 Task: Save the description.
Action: Mouse moved to (360, 363)
Screenshot: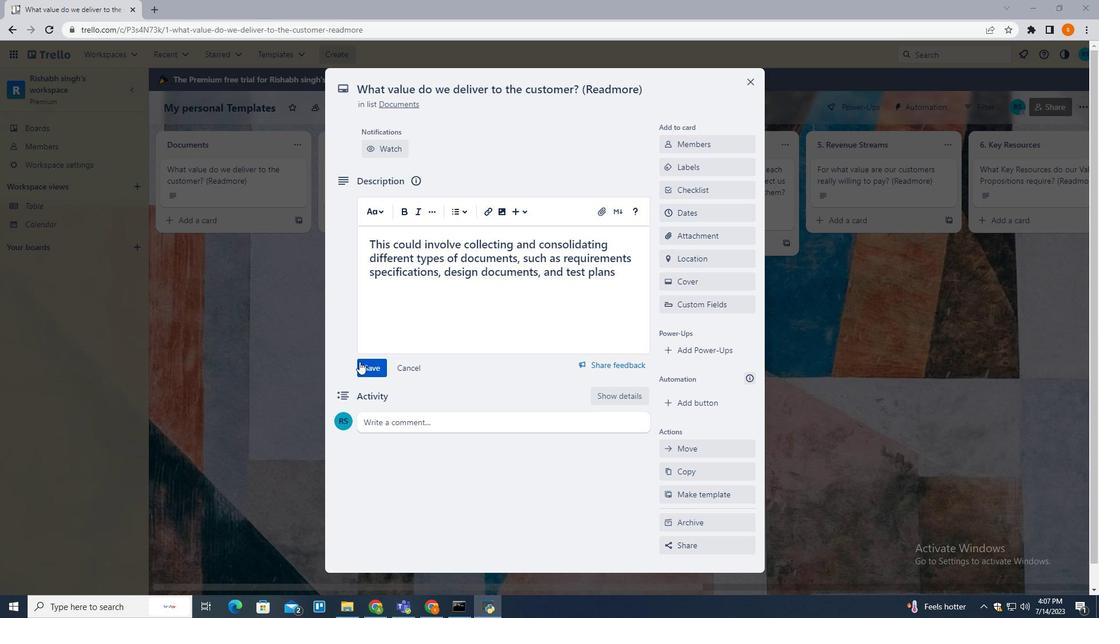 
Action: Mouse pressed left at (360, 363)
Screenshot: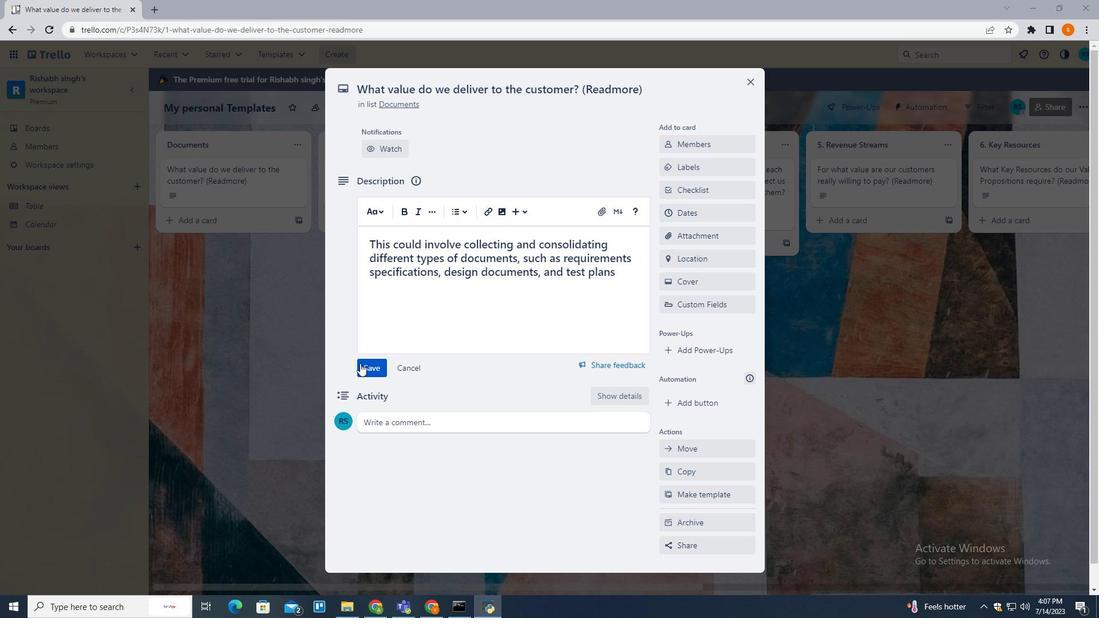 
Action: Mouse moved to (874, 394)
Screenshot: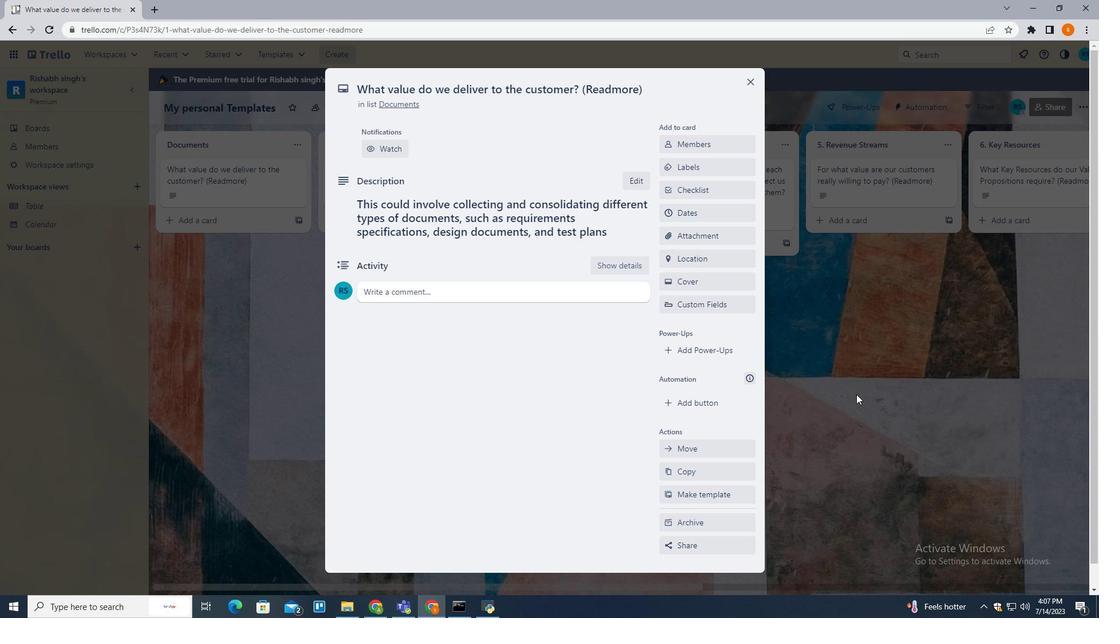 
Action: Mouse pressed left at (874, 394)
Screenshot: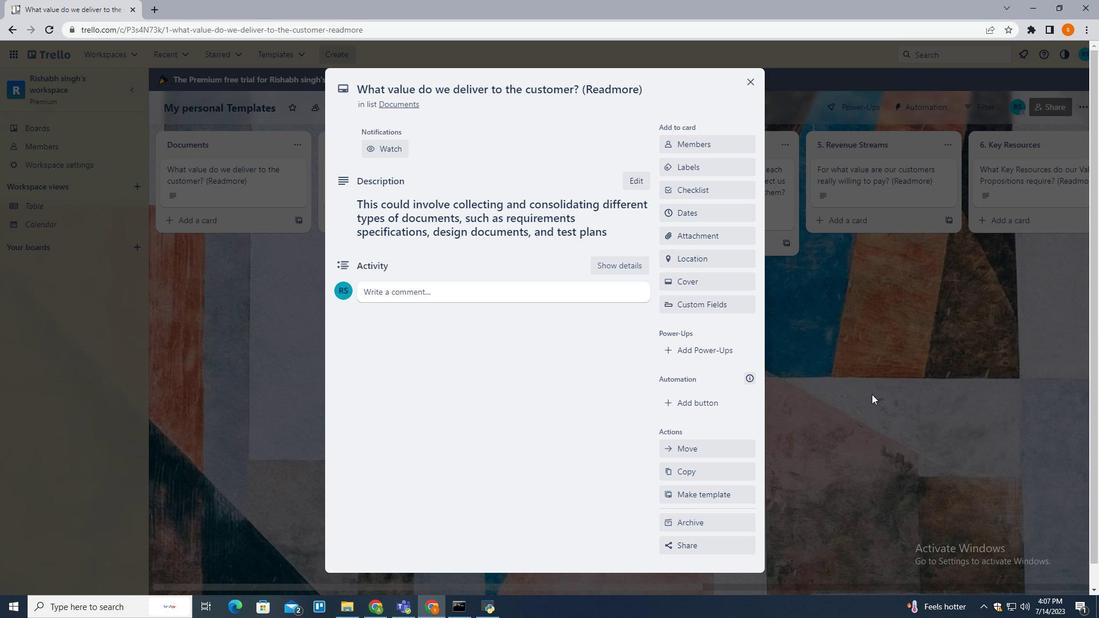 
Action: Mouse moved to (867, 391)
Screenshot: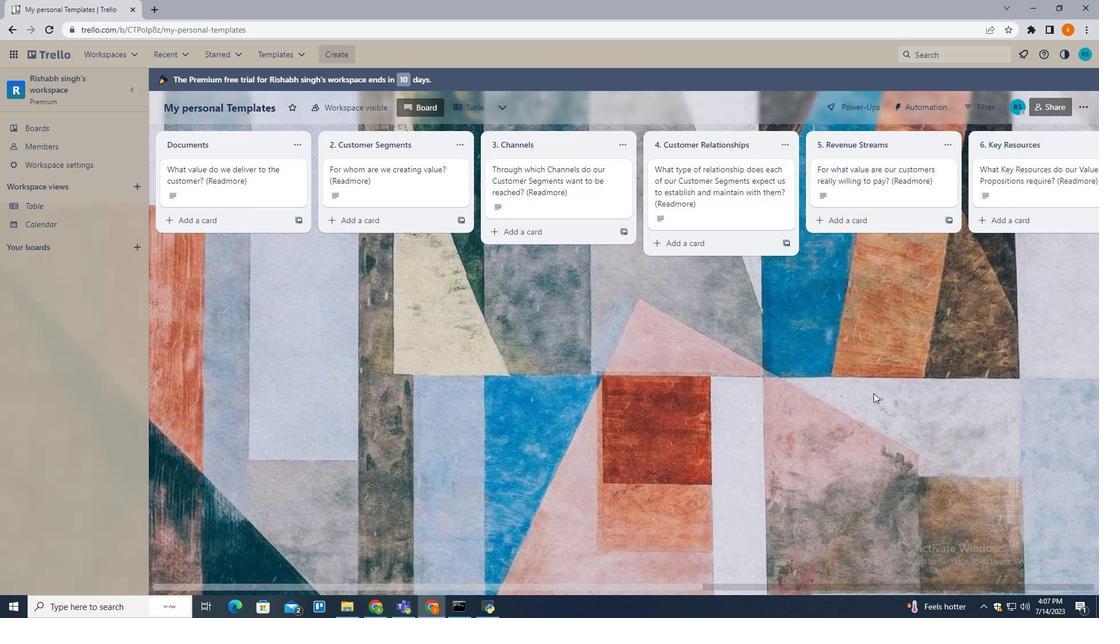 
